 Task: Assign in the project TranslateForge the issue 'Authentication tokens not being refreshed causing users to be logged out unexpectedly' to the sprint 'Cosmic Sprint'.
Action: Mouse moved to (178, 57)
Screenshot: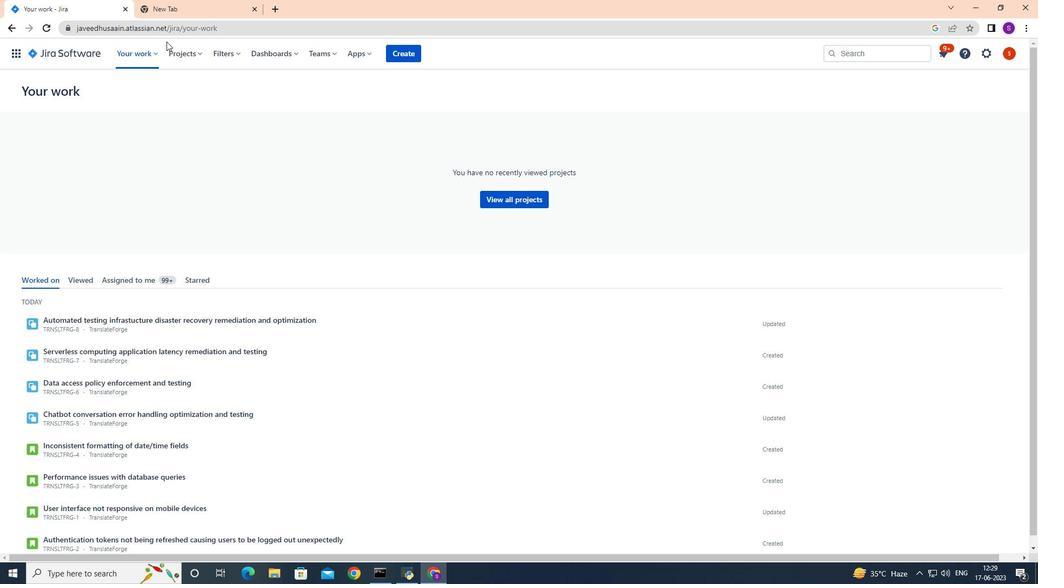 
Action: Mouse pressed left at (178, 57)
Screenshot: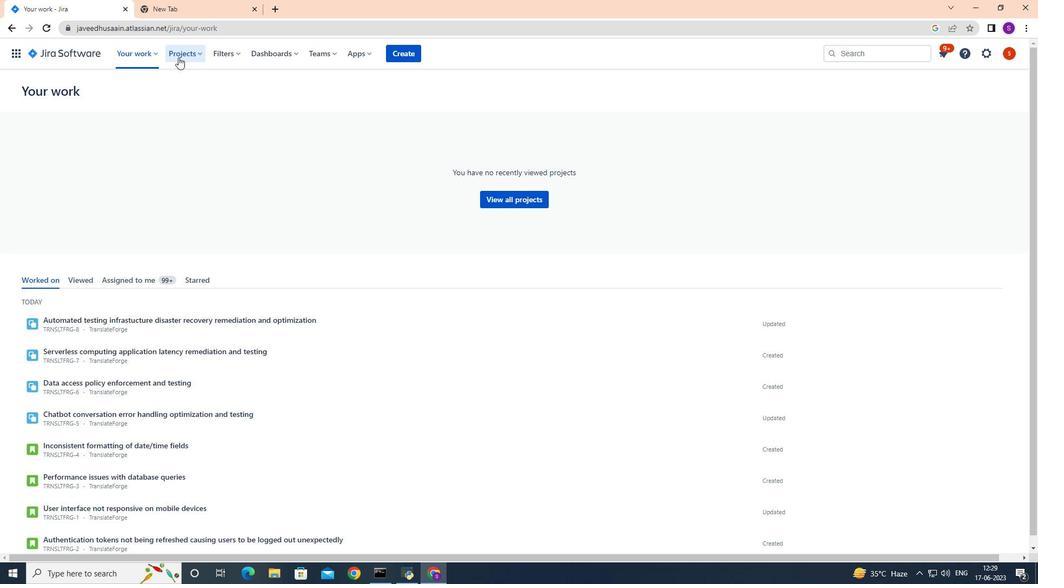 
Action: Mouse moved to (202, 100)
Screenshot: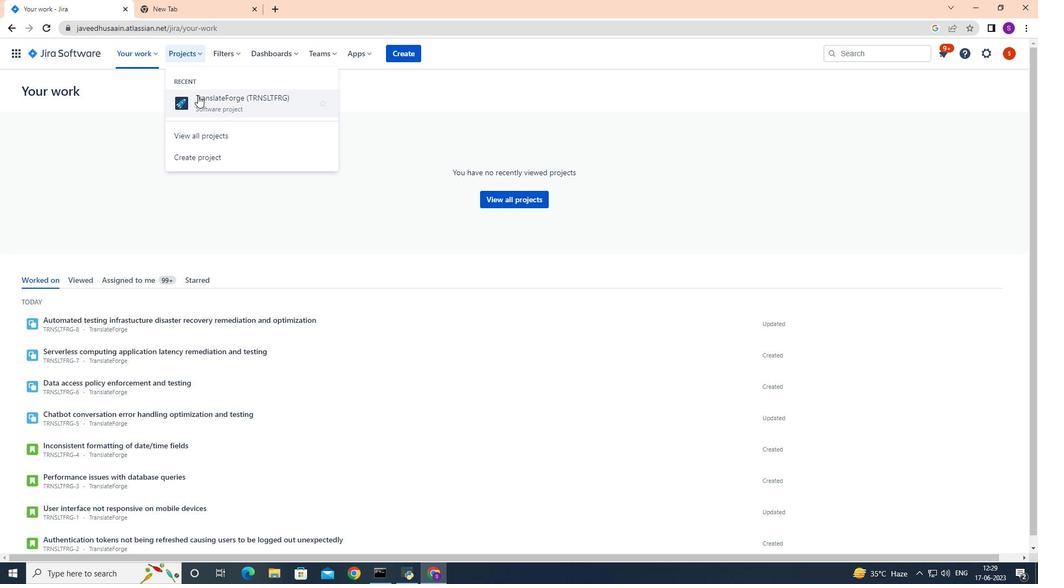 
Action: Mouse pressed left at (202, 100)
Screenshot: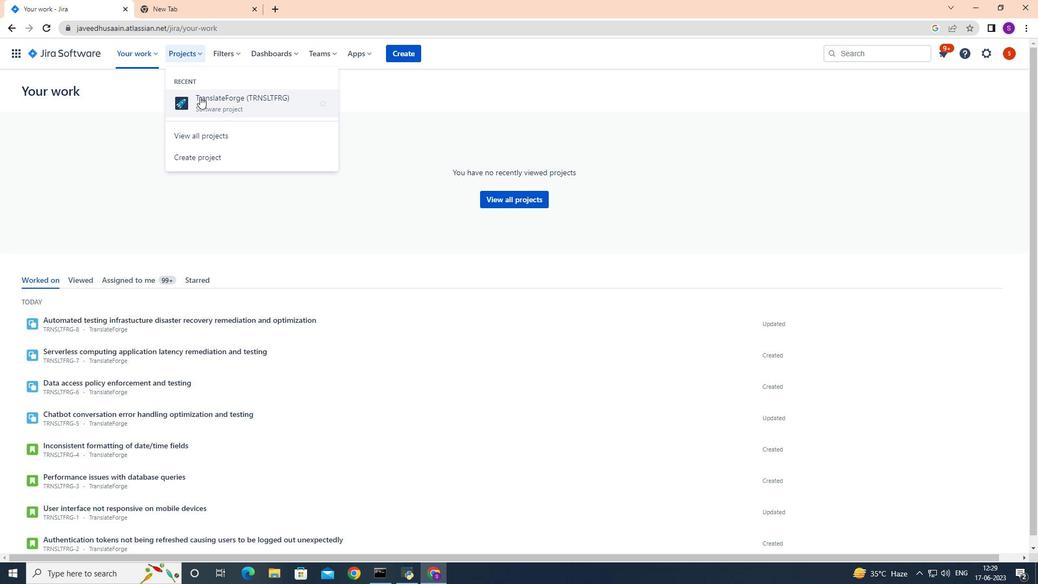 
Action: Mouse moved to (59, 162)
Screenshot: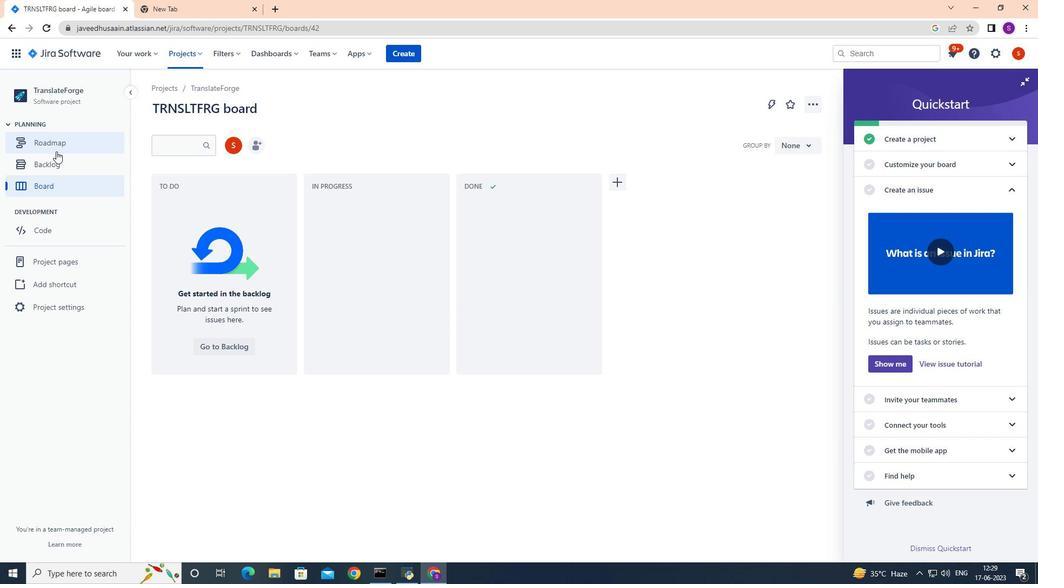 
Action: Mouse pressed left at (59, 162)
Screenshot: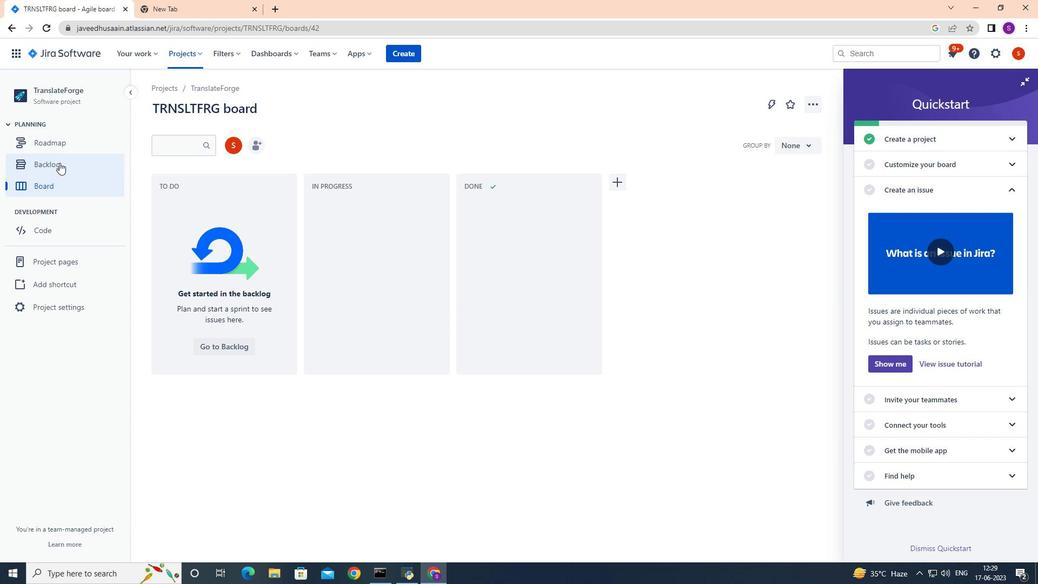 
Action: Mouse moved to (162, 216)
Screenshot: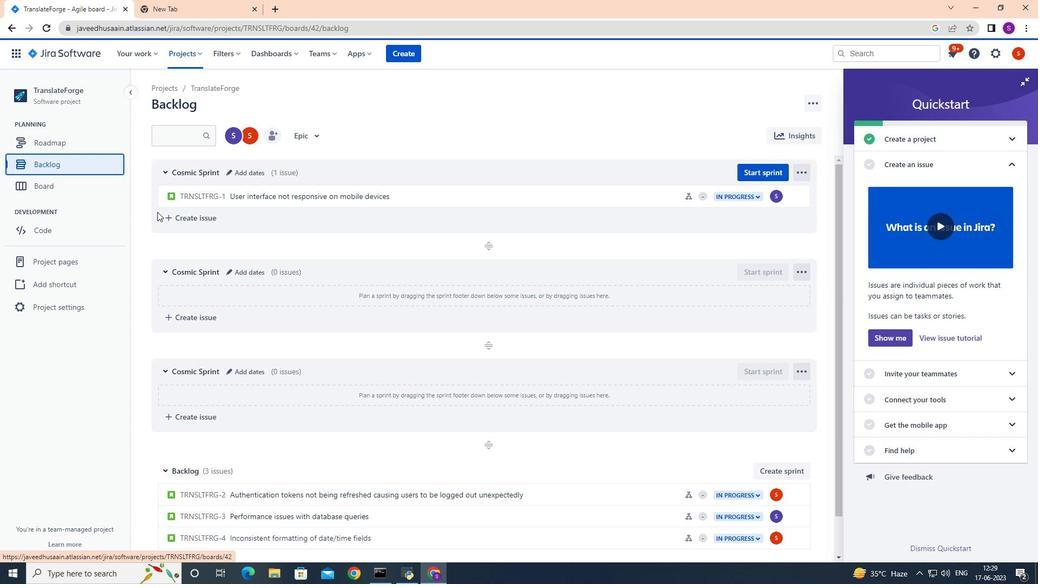 
Action: Mouse scrolled (162, 214) with delta (0, 0)
Screenshot: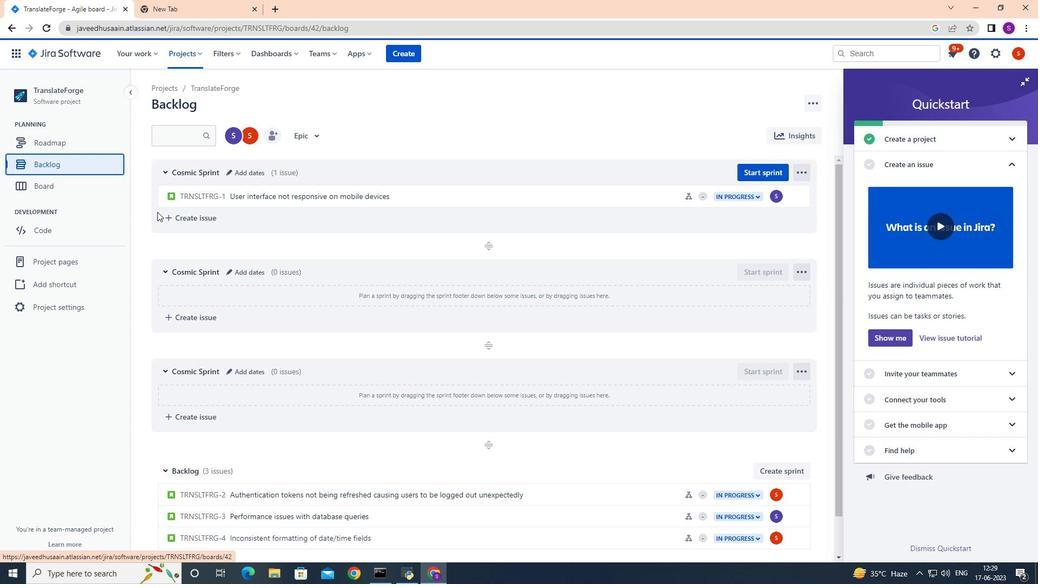 
Action: Mouse moved to (163, 216)
Screenshot: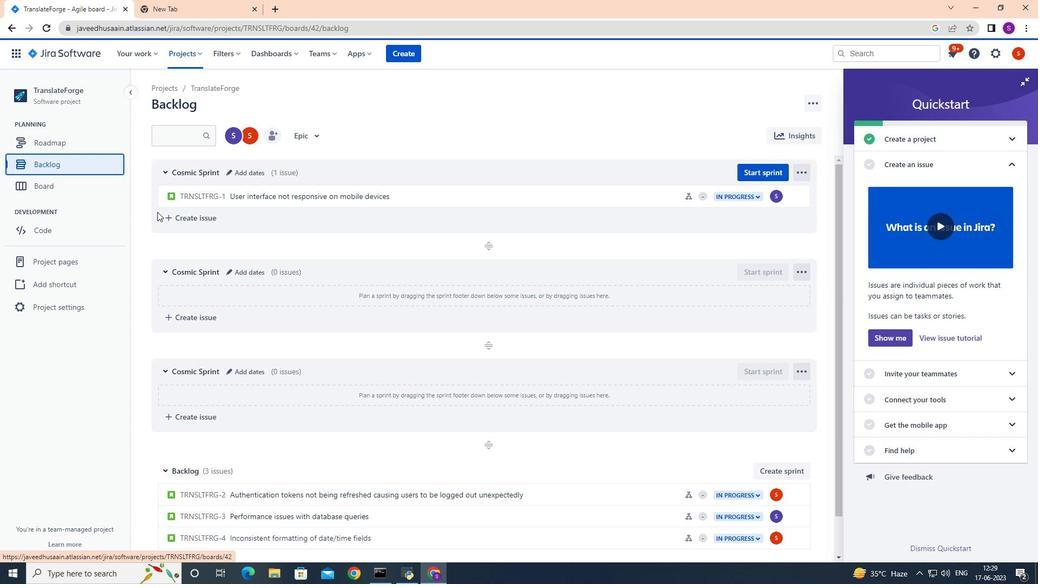 
Action: Mouse scrolled (163, 216) with delta (0, 0)
Screenshot: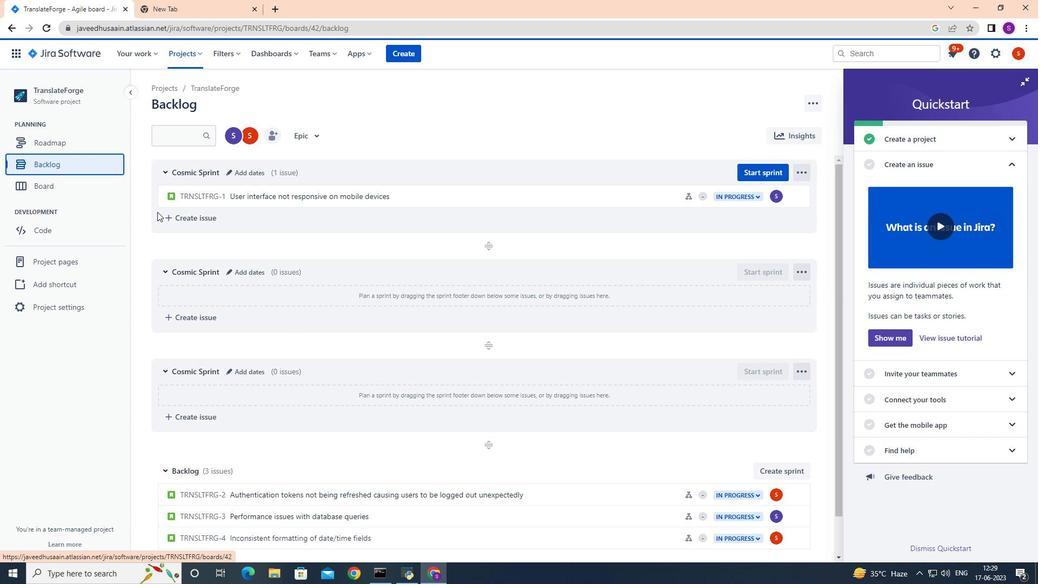 
Action: Mouse moved to (163, 216)
Screenshot: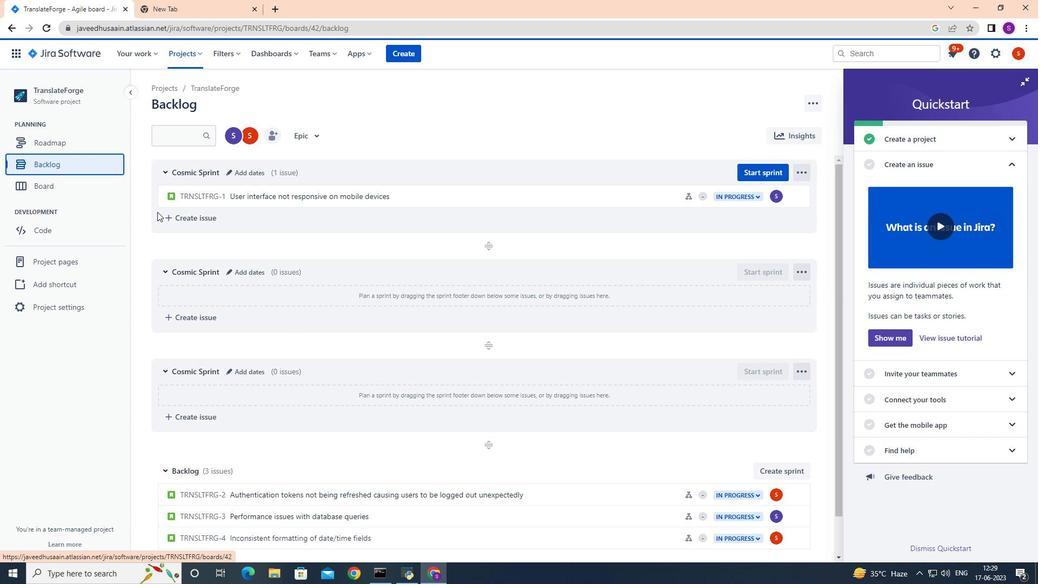 
Action: Mouse scrolled (163, 216) with delta (0, 0)
Screenshot: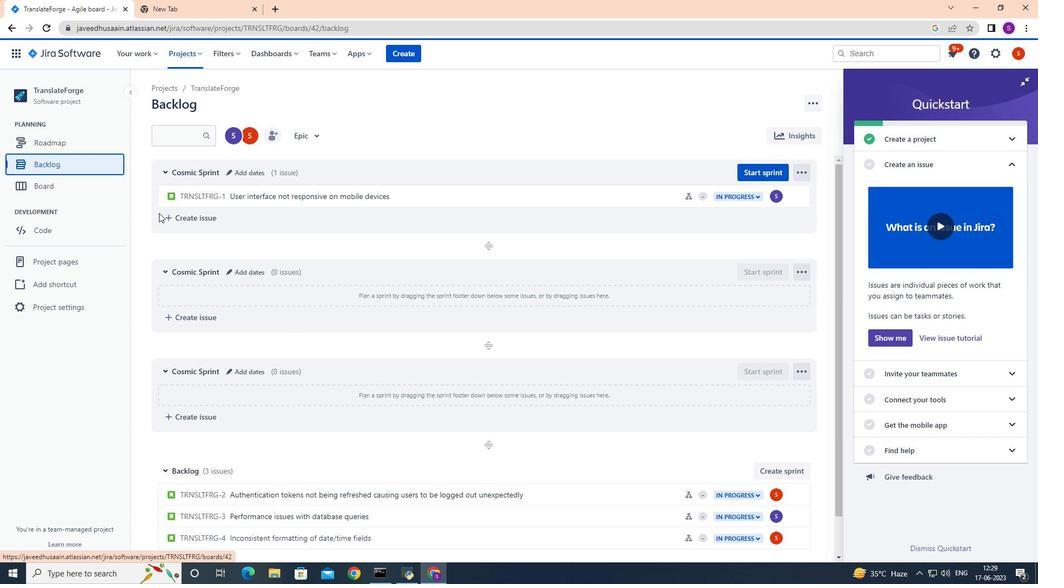 
Action: Mouse scrolled (163, 216) with delta (0, 0)
Screenshot: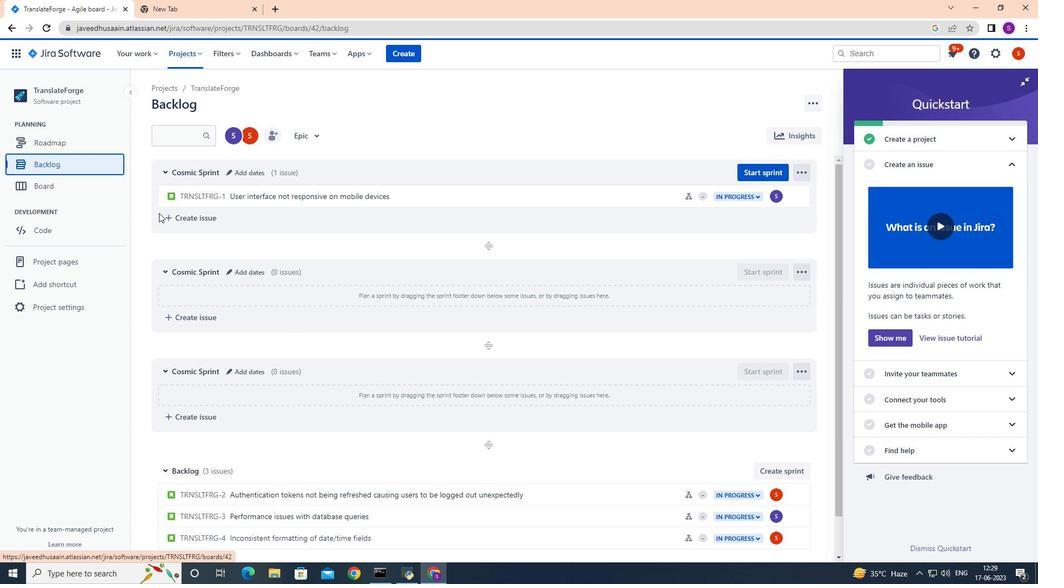 
Action: Mouse scrolled (163, 216) with delta (0, 0)
Screenshot: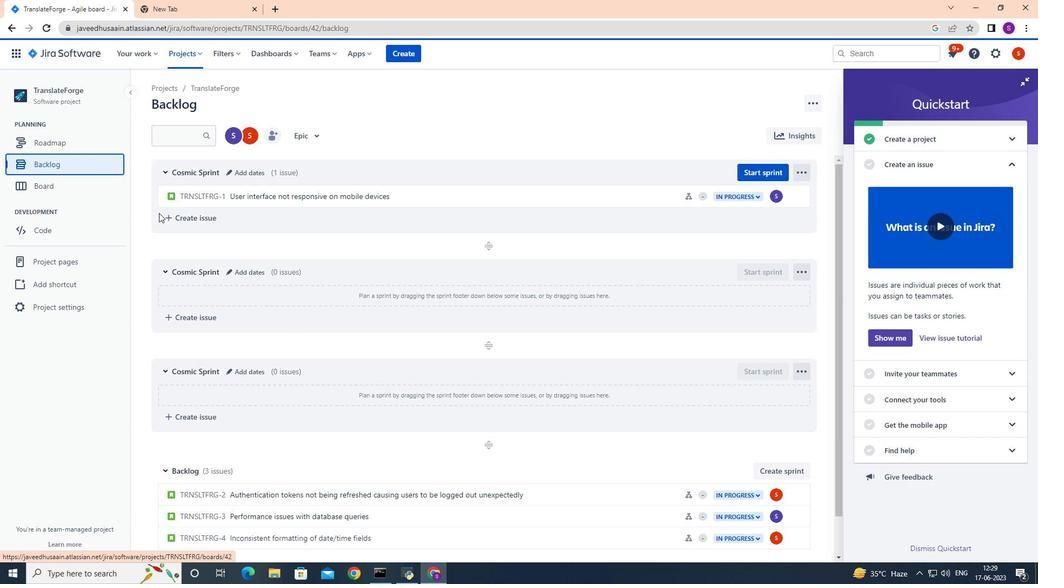 
Action: Mouse scrolled (163, 216) with delta (0, 0)
Screenshot: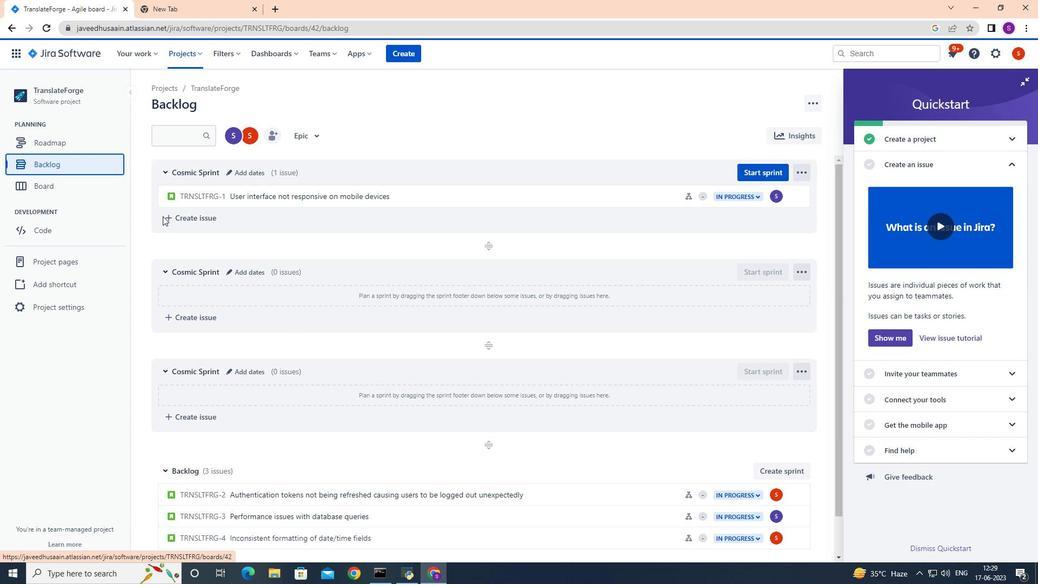
Action: Mouse scrolled (163, 216) with delta (0, 0)
Screenshot: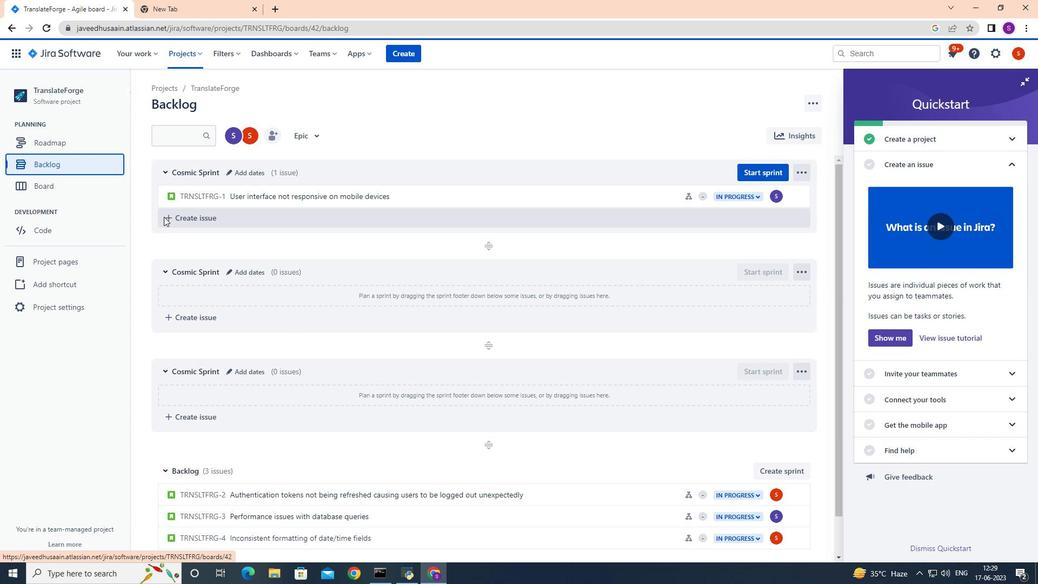 
Action: Mouse moved to (165, 220)
Screenshot: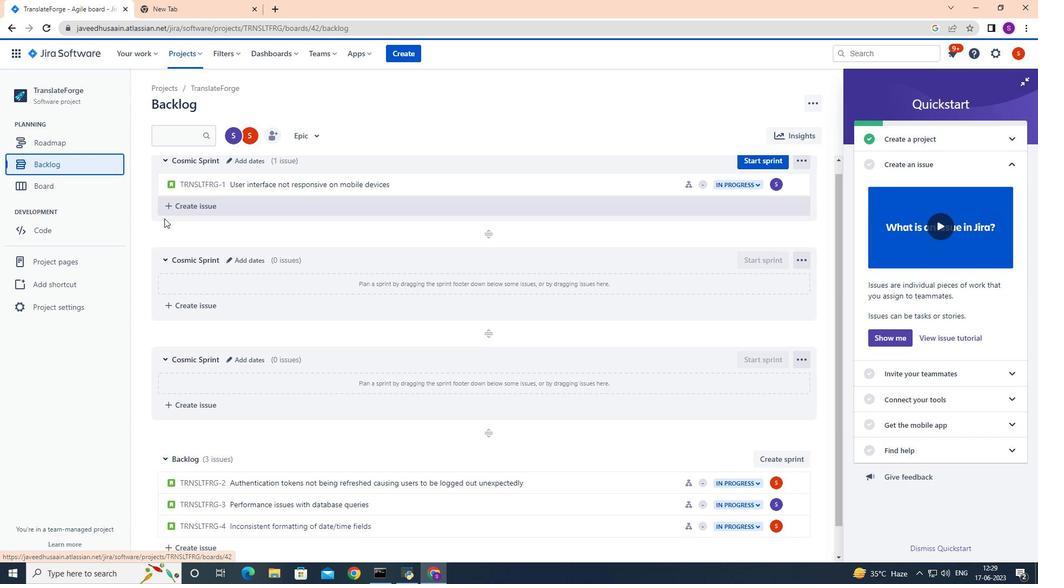 
Action: Mouse scrolled (165, 219) with delta (0, 0)
Screenshot: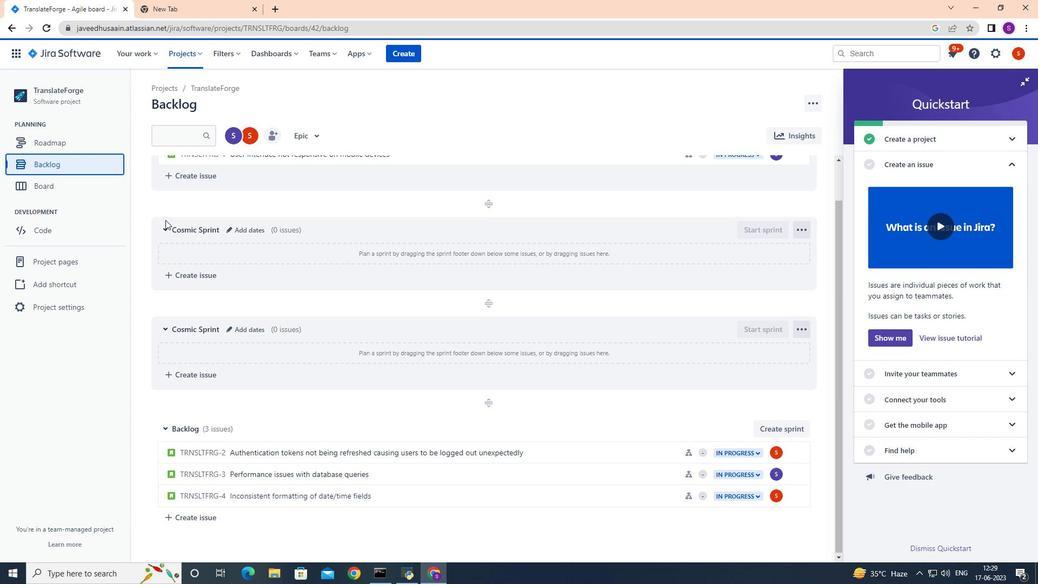 
Action: Mouse scrolled (165, 219) with delta (0, 0)
Screenshot: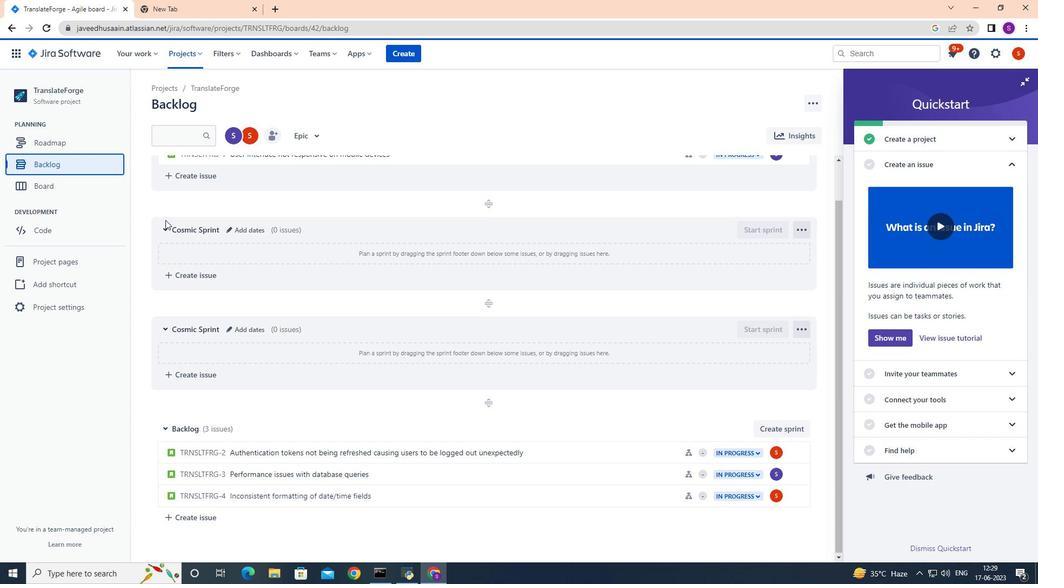 
Action: Mouse scrolled (165, 219) with delta (0, 0)
Screenshot: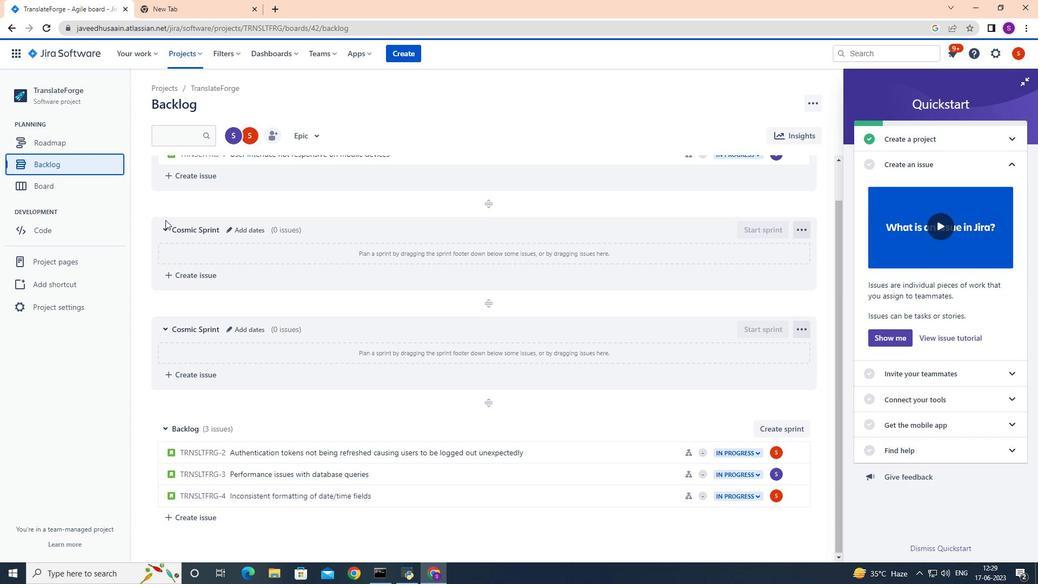 
Action: Mouse scrolled (165, 219) with delta (0, 0)
Screenshot: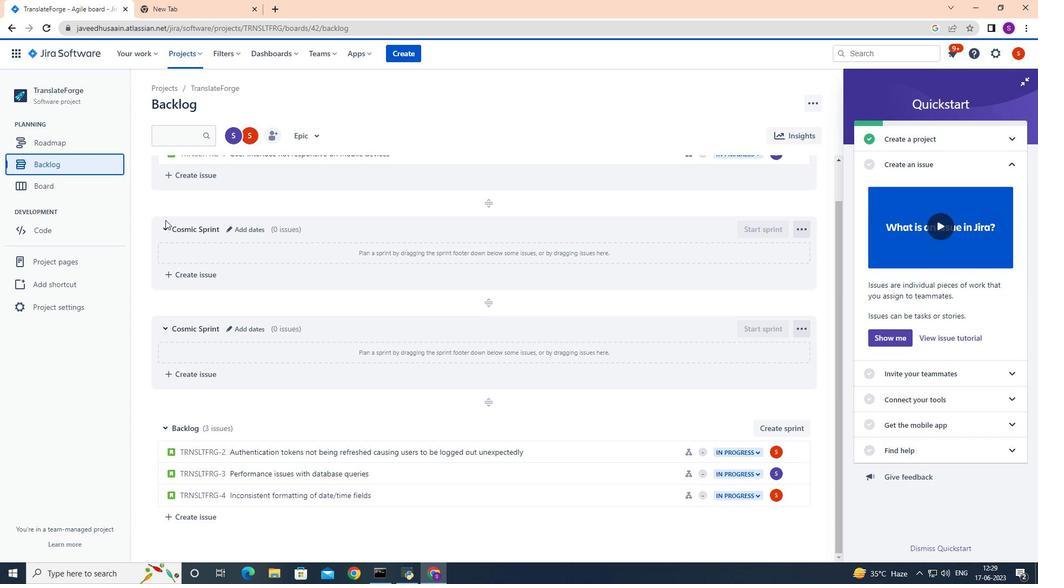 
Action: Mouse moved to (795, 449)
Screenshot: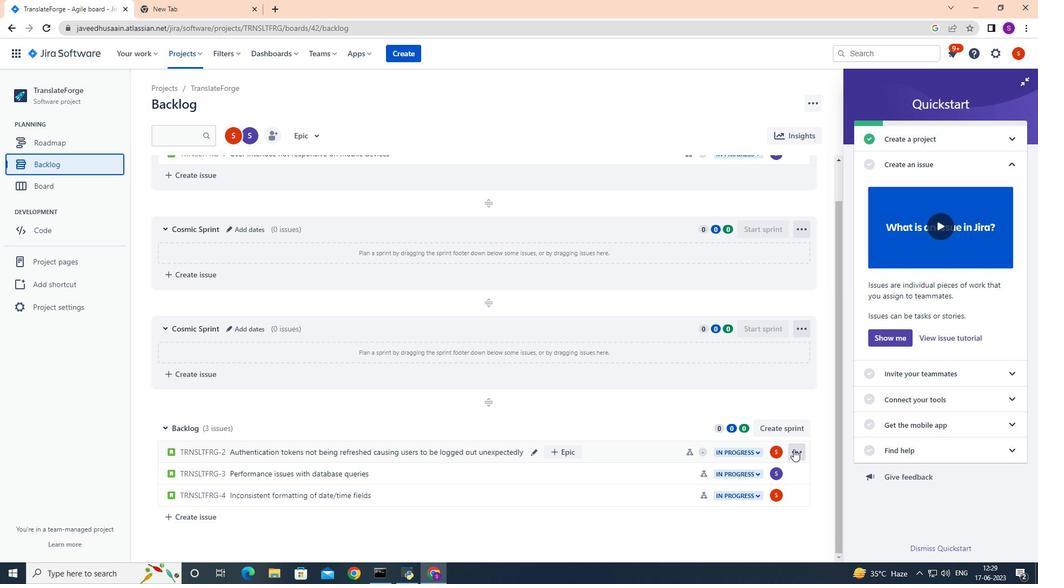 
Action: Mouse pressed left at (795, 449)
Screenshot: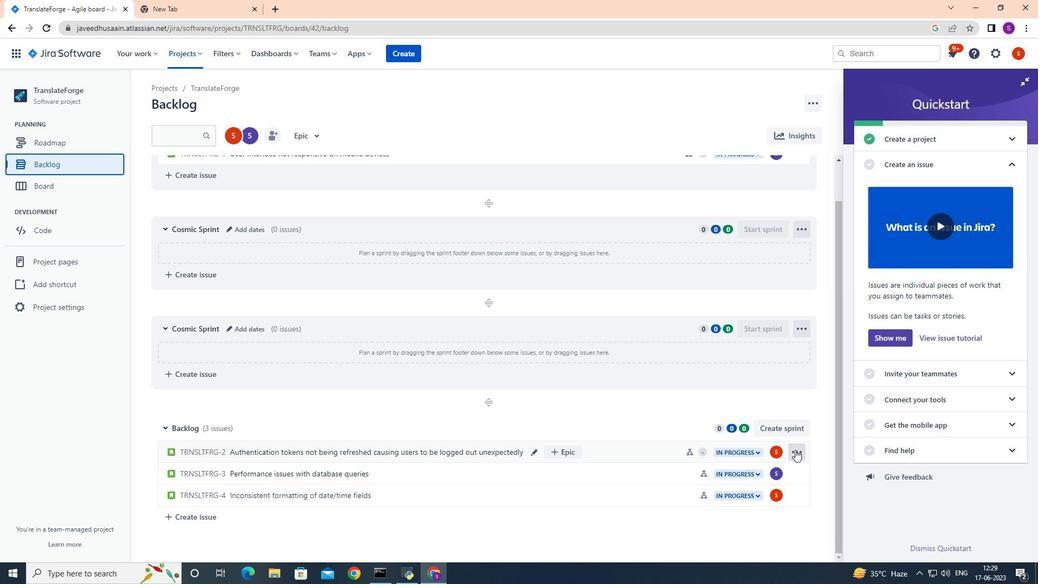 
Action: Mouse moved to (769, 371)
Screenshot: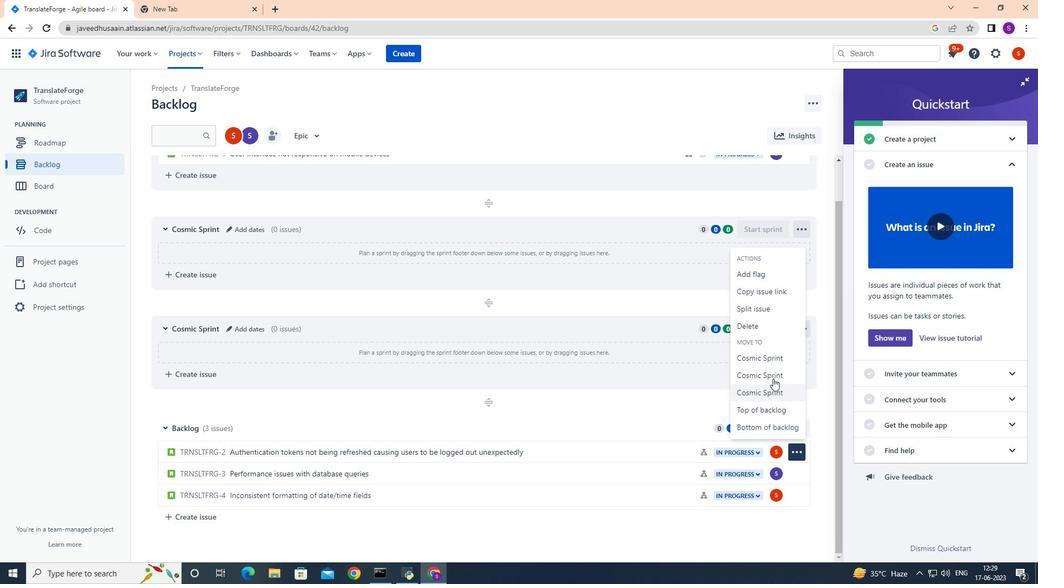 
Action: Mouse pressed left at (769, 371)
Screenshot: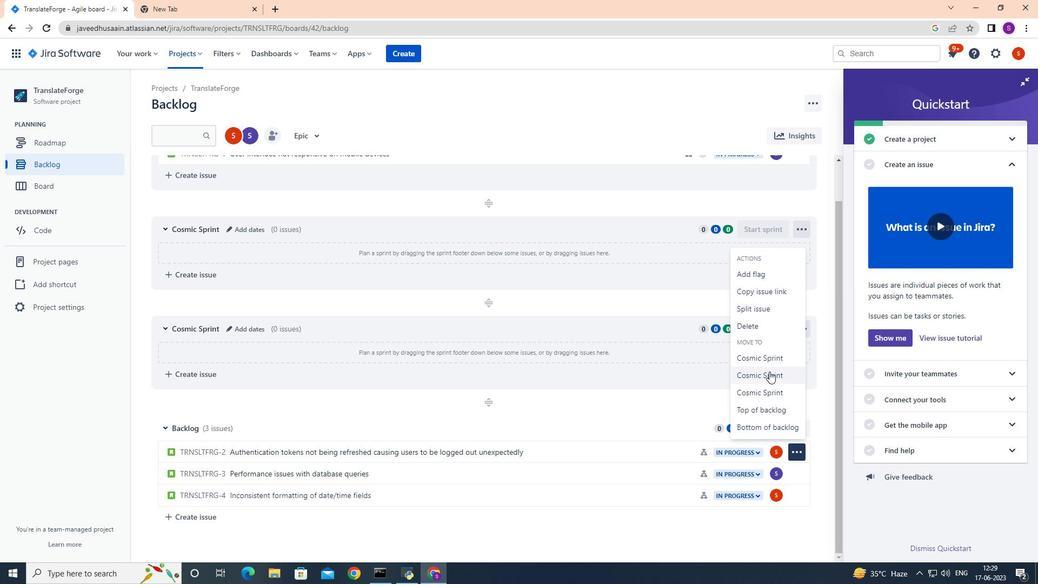 
